 Task: Use Elysium Short Effect in this video Movie B.mp4
Action: Mouse moved to (296, 108)
Screenshot: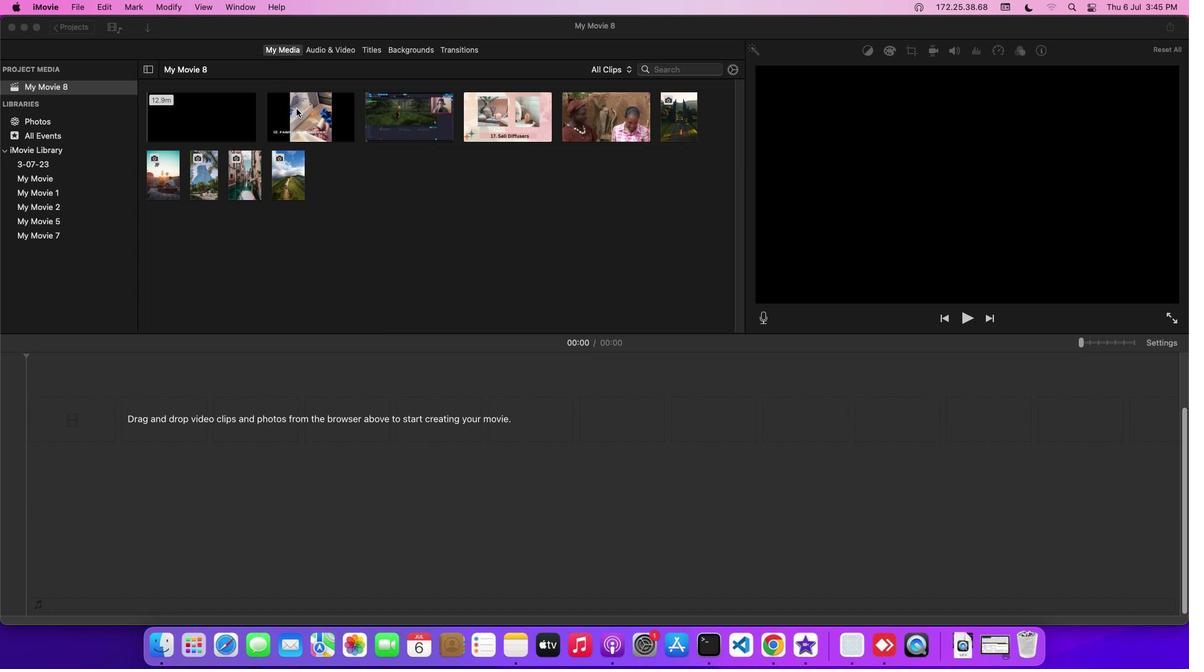 
Action: Mouse pressed left at (296, 108)
Screenshot: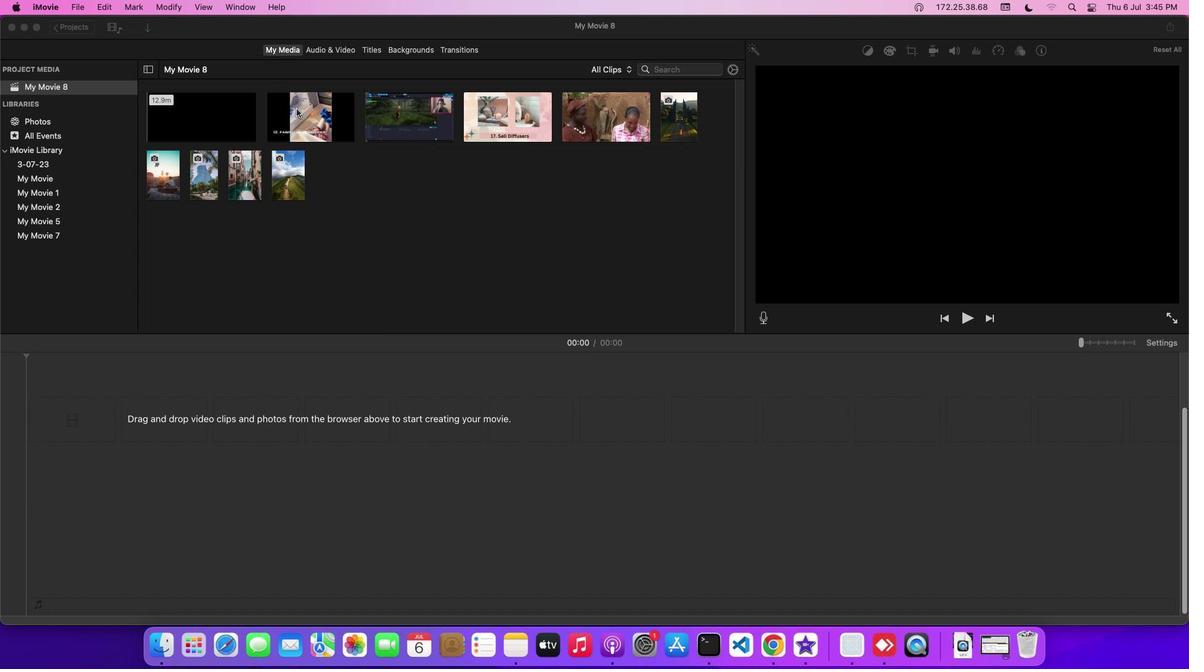 
Action: Mouse moved to (333, 45)
Screenshot: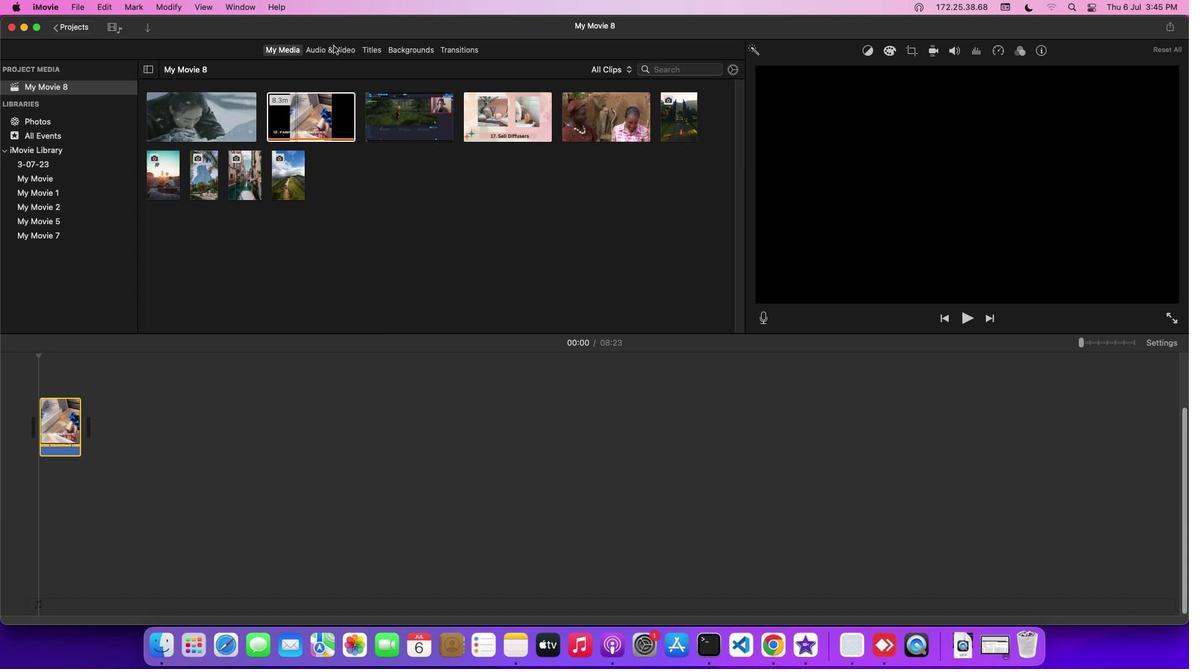 
Action: Mouse pressed left at (333, 45)
Screenshot: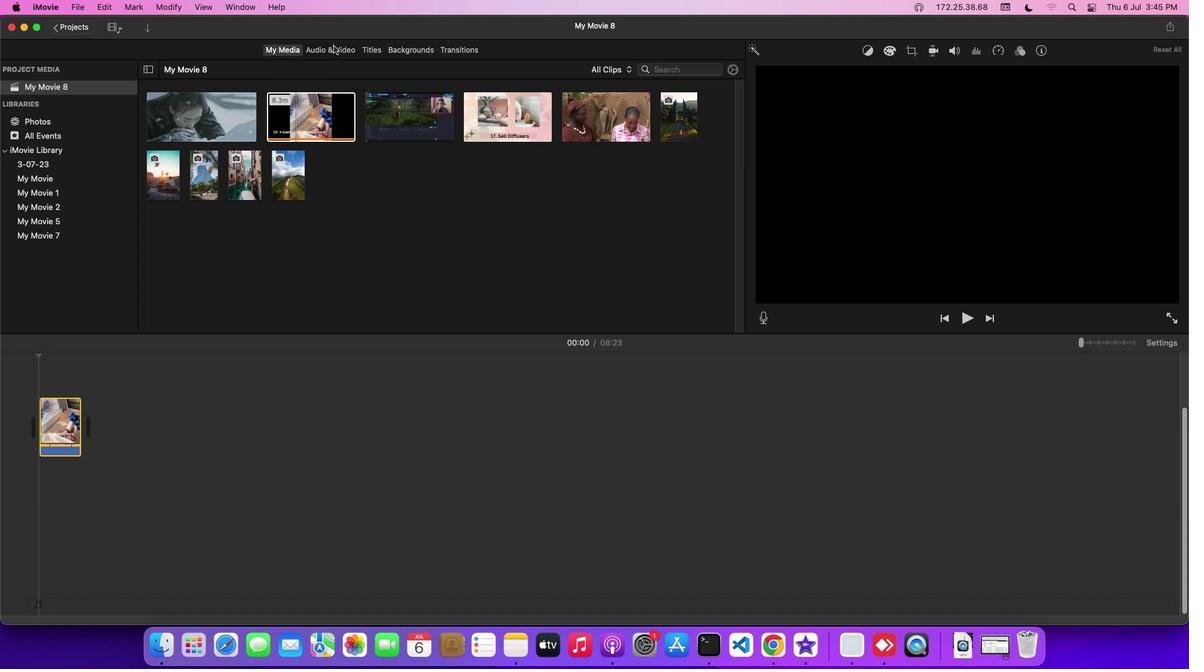
Action: Mouse moved to (65, 119)
Screenshot: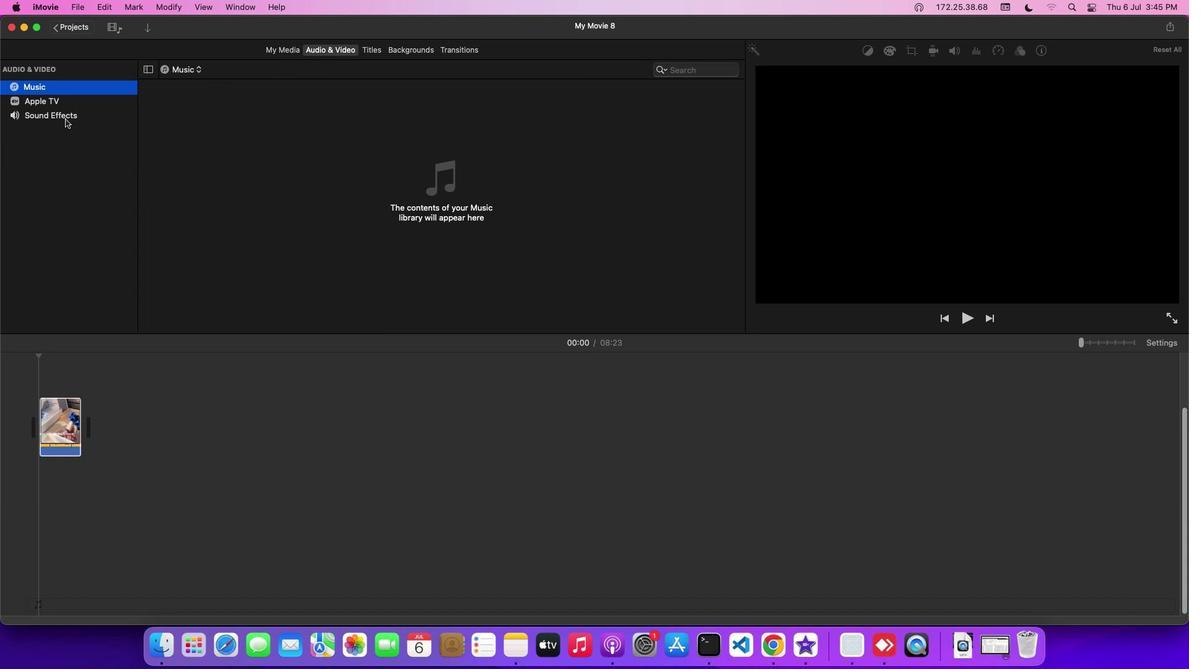
Action: Mouse pressed left at (65, 119)
Screenshot: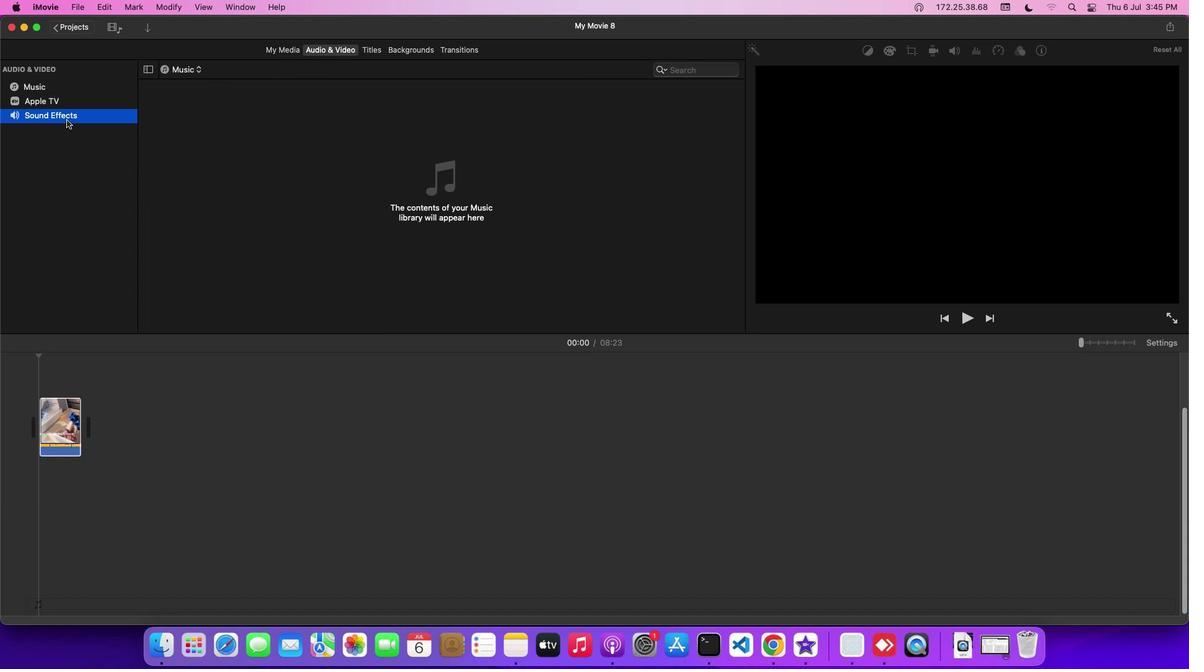 
Action: Mouse moved to (229, 193)
Screenshot: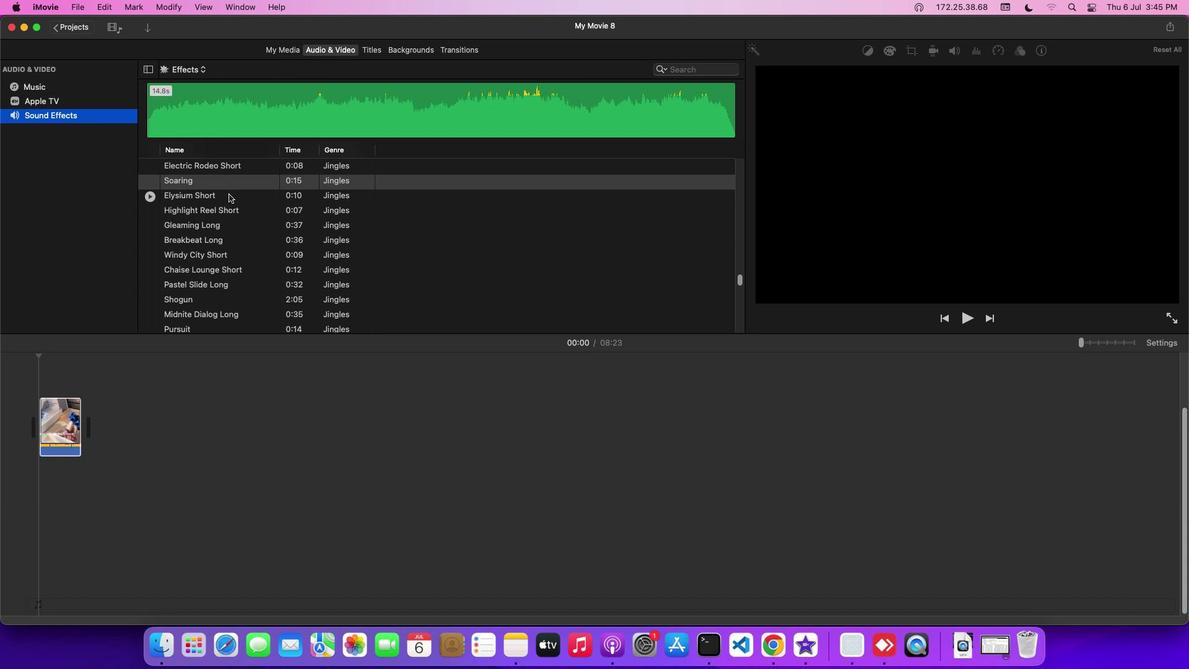 
Action: Mouse pressed left at (229, 193)
Screenshot: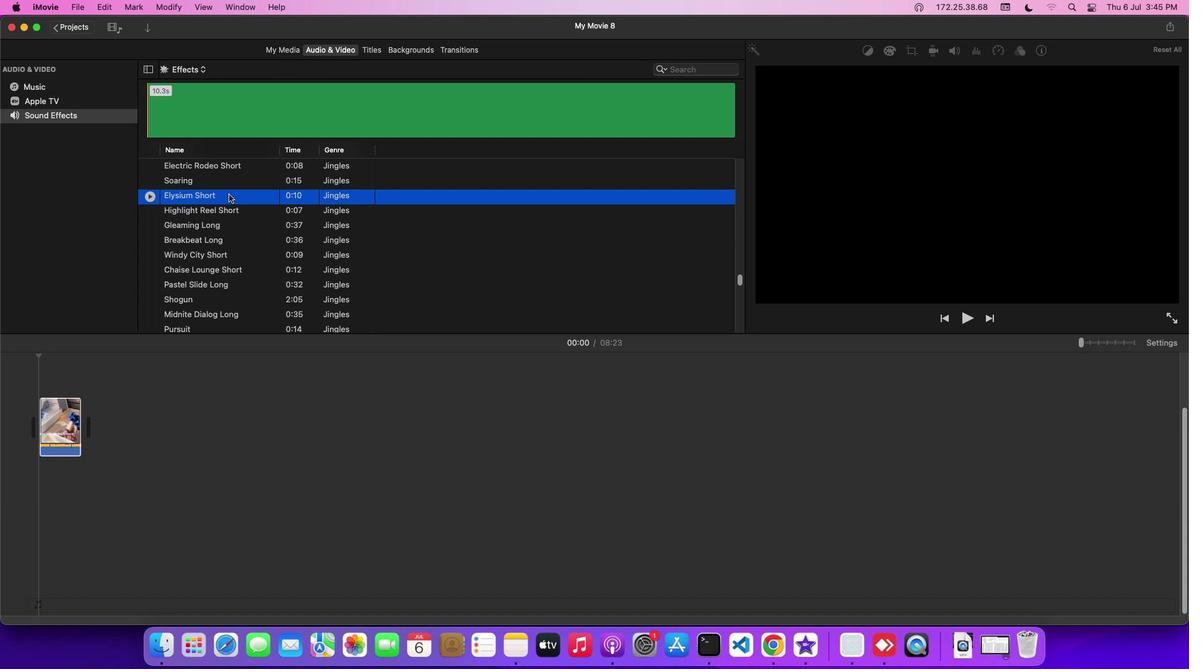 
Action: Mouse moved to (229, 194)
Screenshot: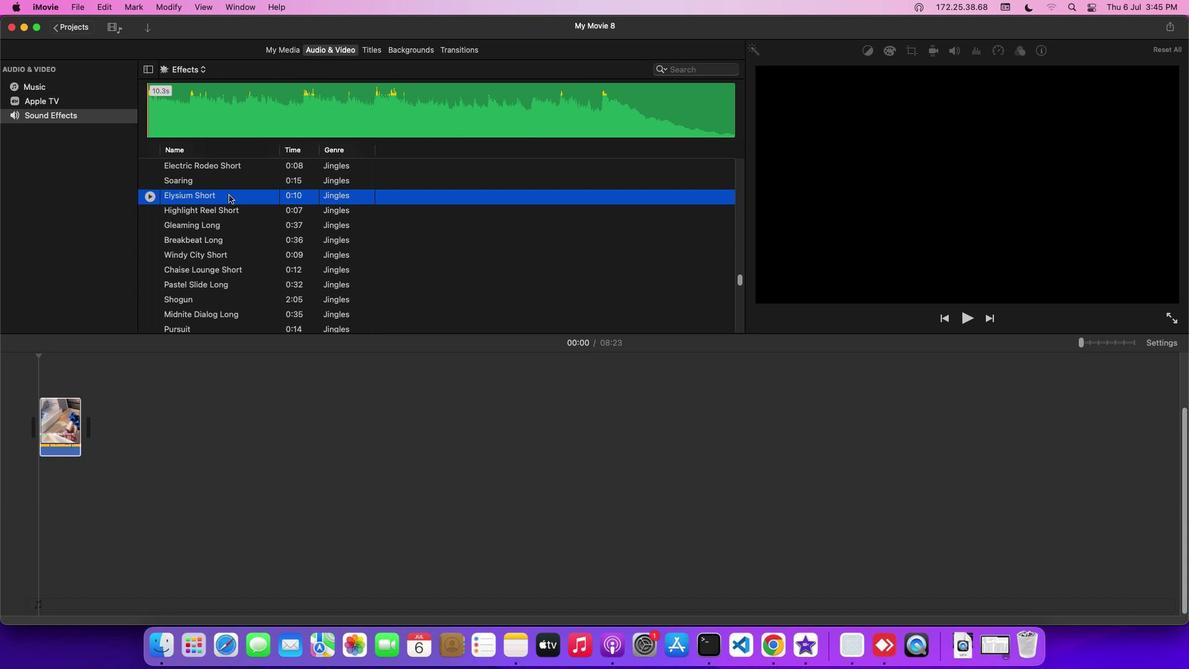 
Action: Mouse pressed left at (229, 194)
Screenshot: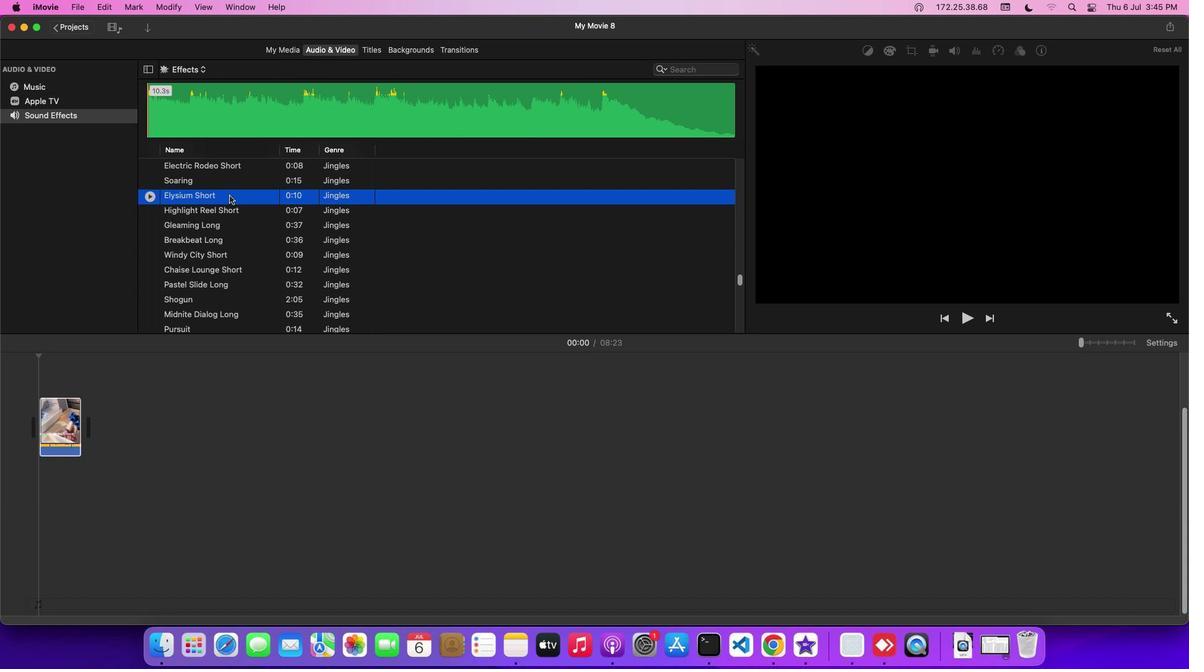 
Action: Mouse moved to (163, 475)
Screenshot: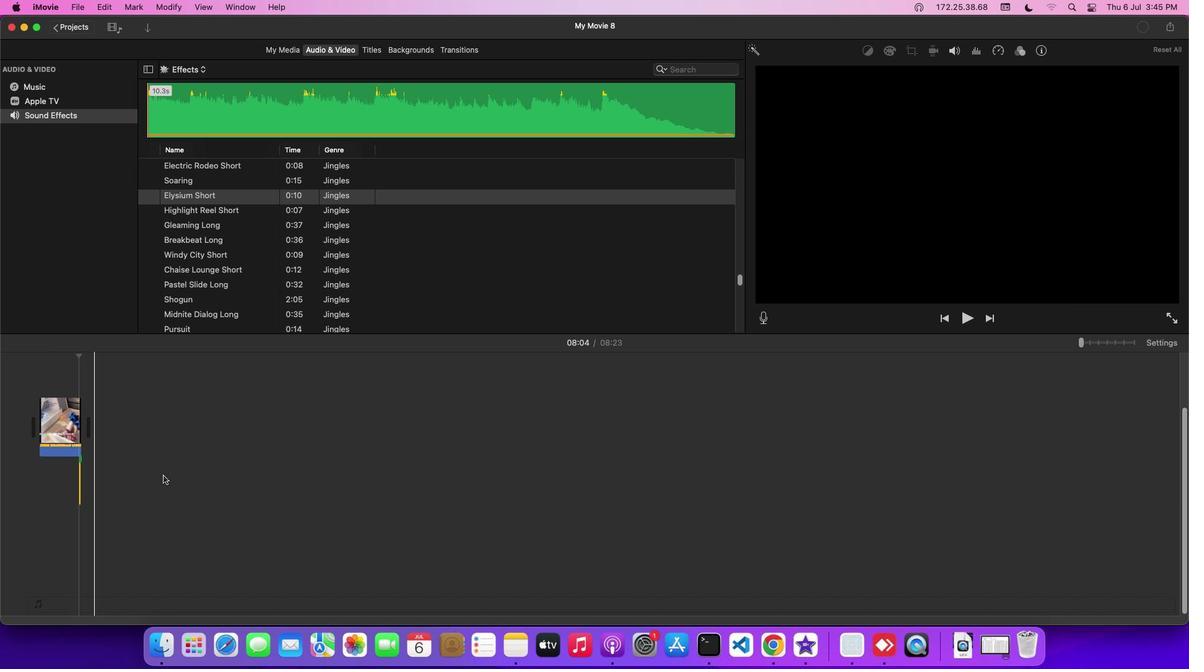 
